 Task: Create a due date automation trigger when advanced on, on the tuesday of the week a card is due add content with a name not containing resume at 11:00 AM.
Action: Mouse moved to (1178, 91)
Screenshot: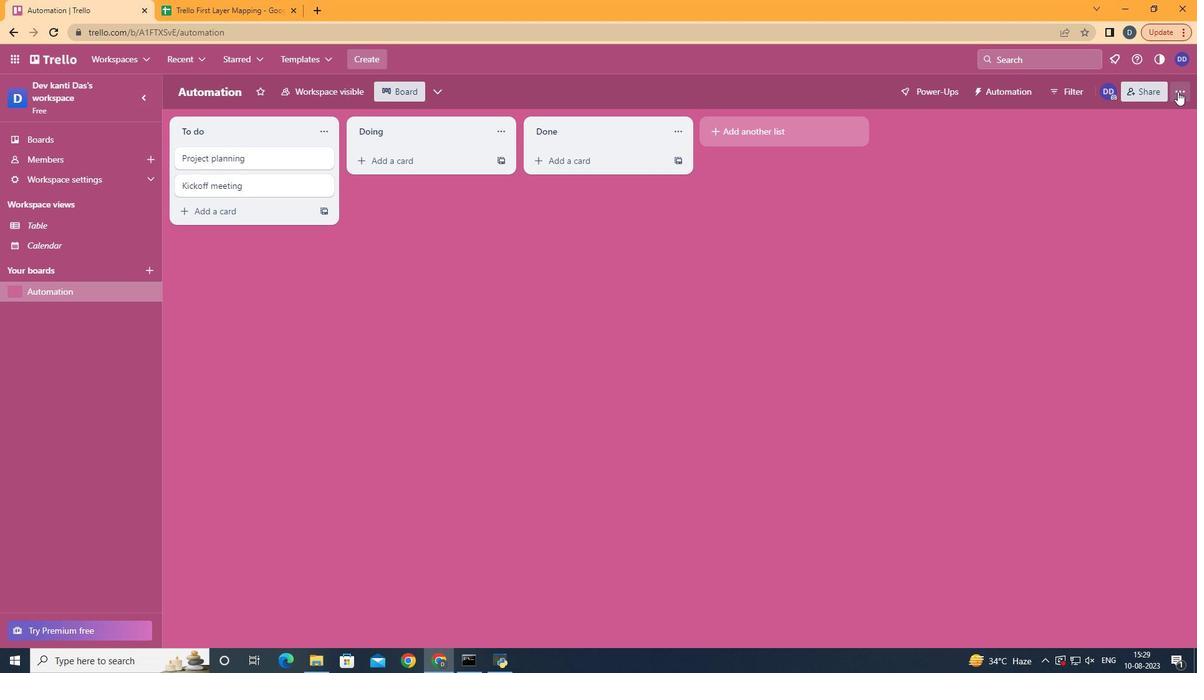 
Action: Mouse pressed left at (1178, 91)
Screenshot: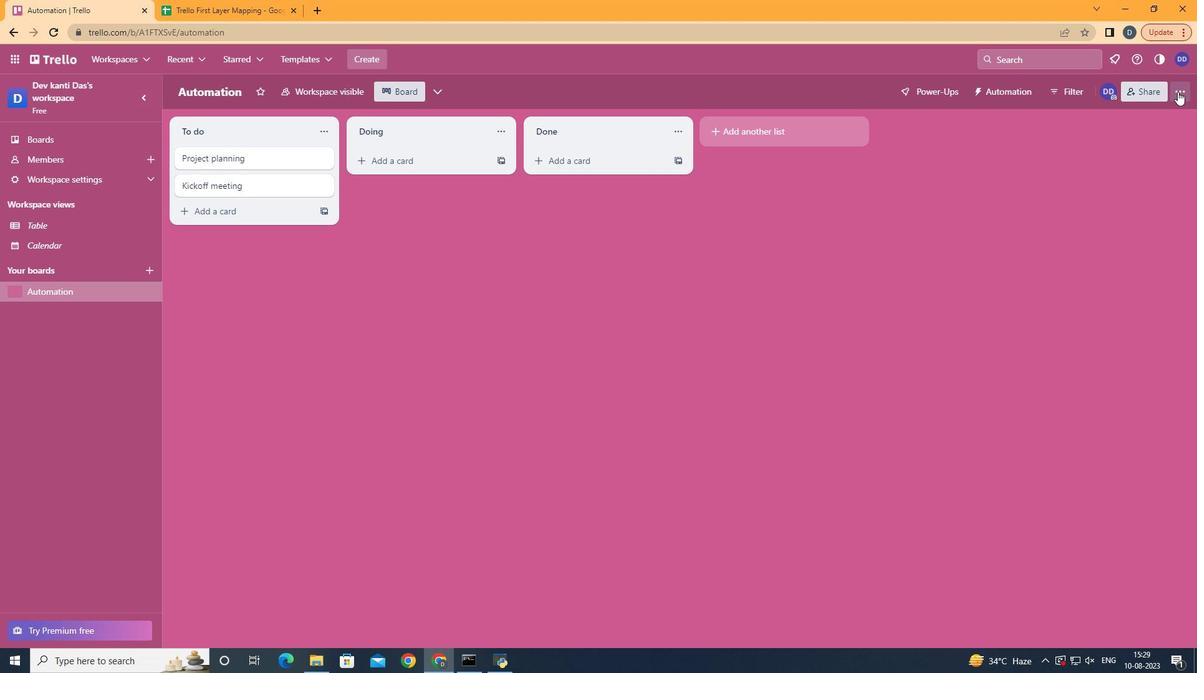 
Action: Mouse moved to (1066, 262)
Screenshot: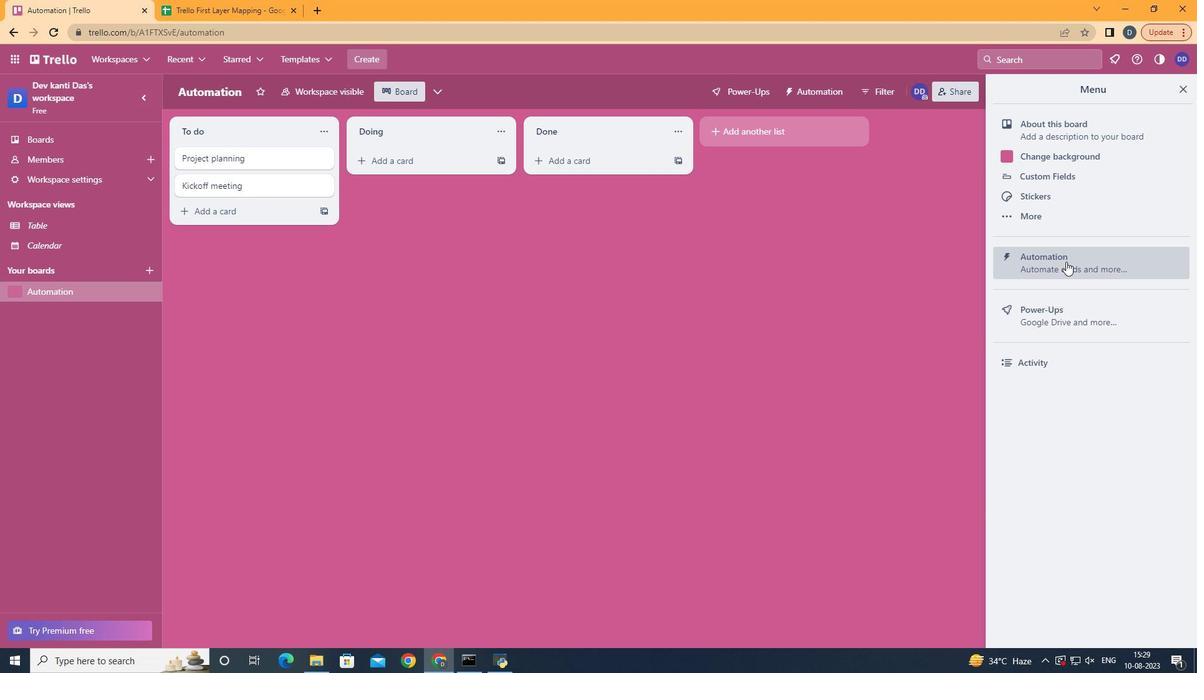 
Action: Mouse pressed left at (1066, 262)
Screenshot: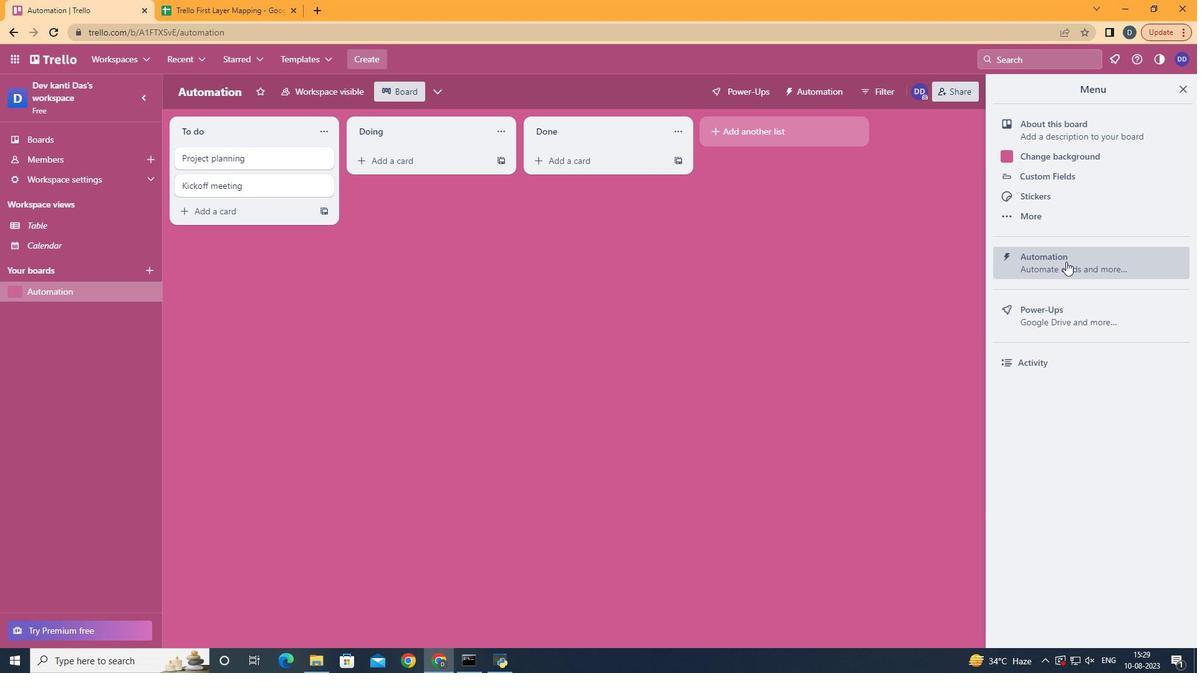 
Action: Mouse moved to (230, 247)
Screenshot: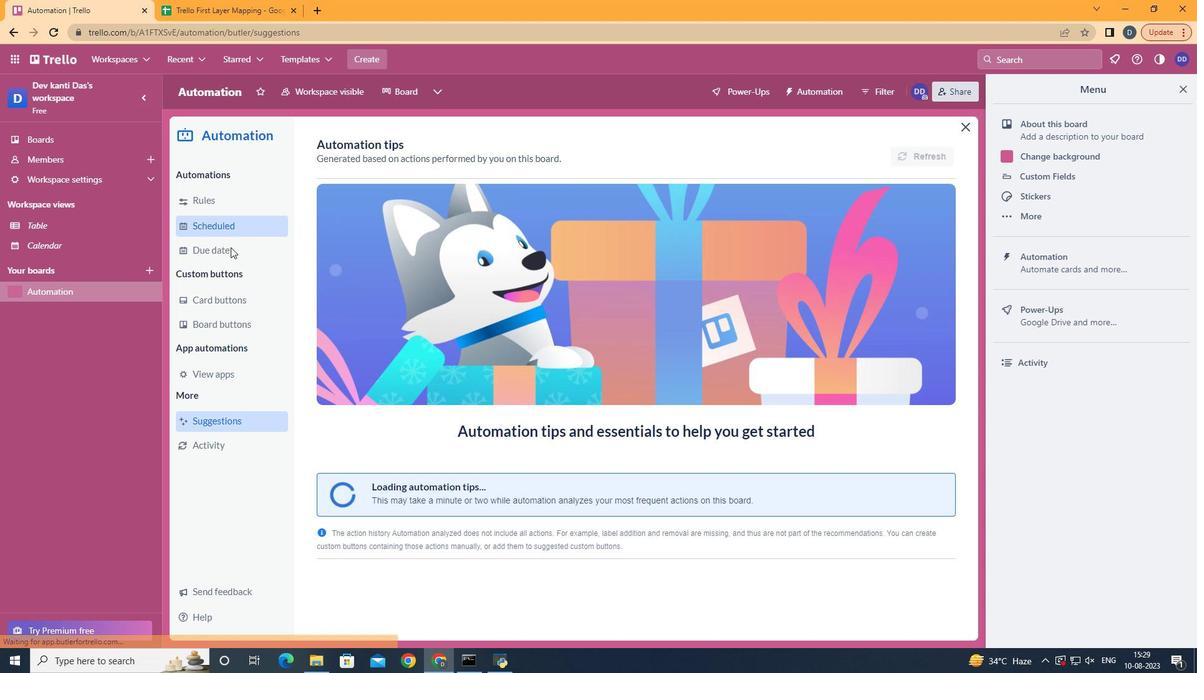 
Action: Mouse pressed left at (230, 247)
Screenshot: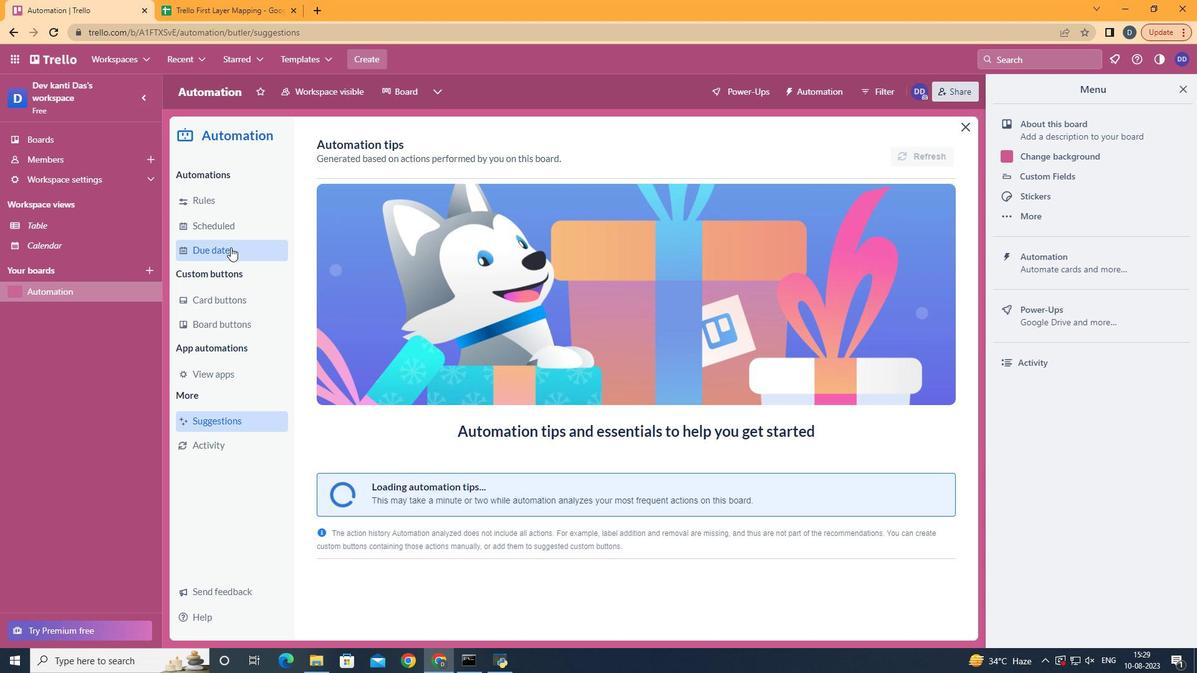 
Action: Mouse moved to (870, 151)
Screenshot: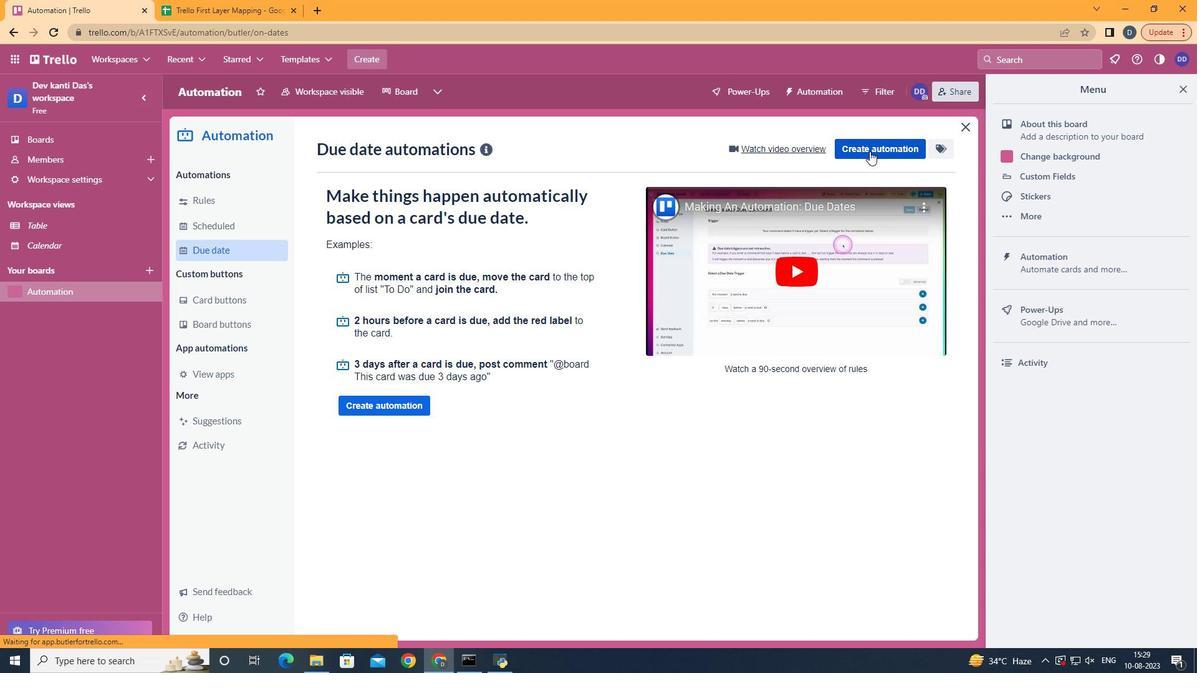 
Action: Mouse pressed left at (870, 151)
Screenshot: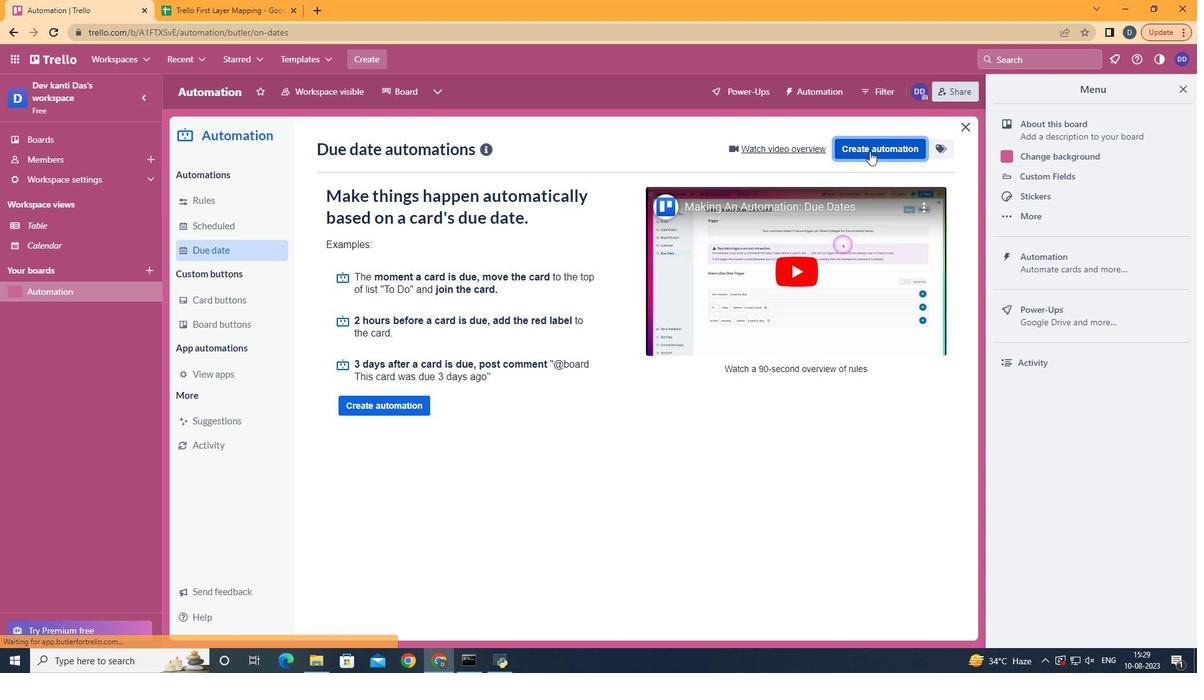 
Action: Mouse moved to (676, 270)
Screenshot: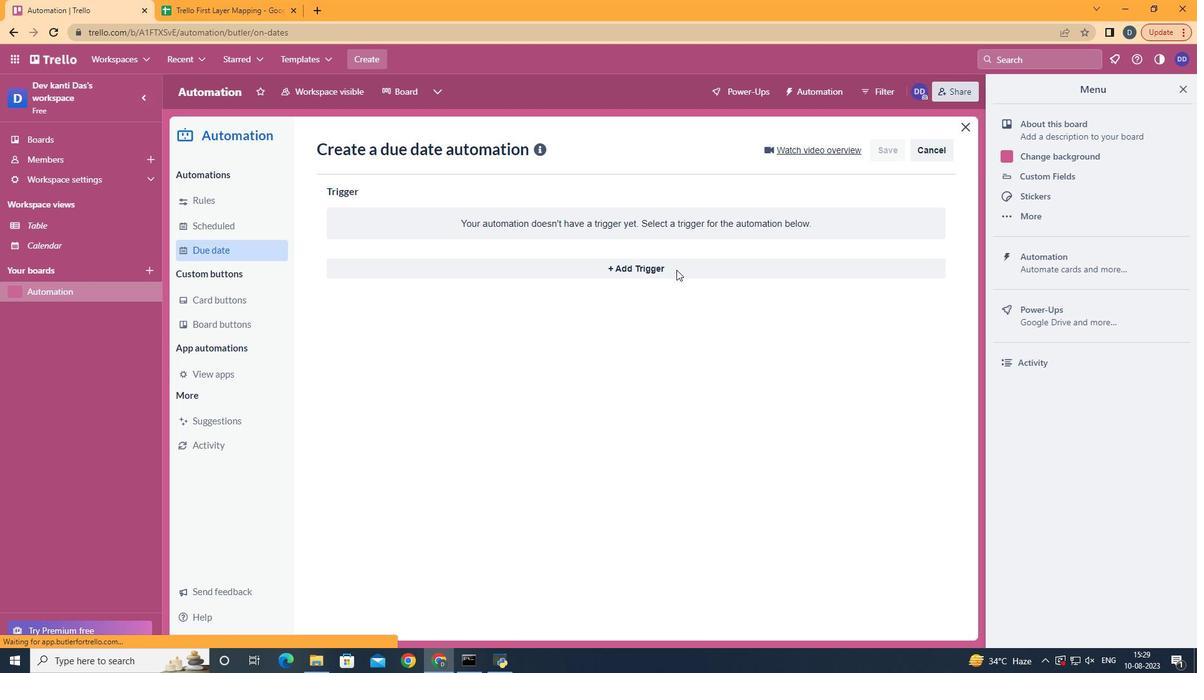 
Action: Mouse pressed left at (676, 270)
Screenshot: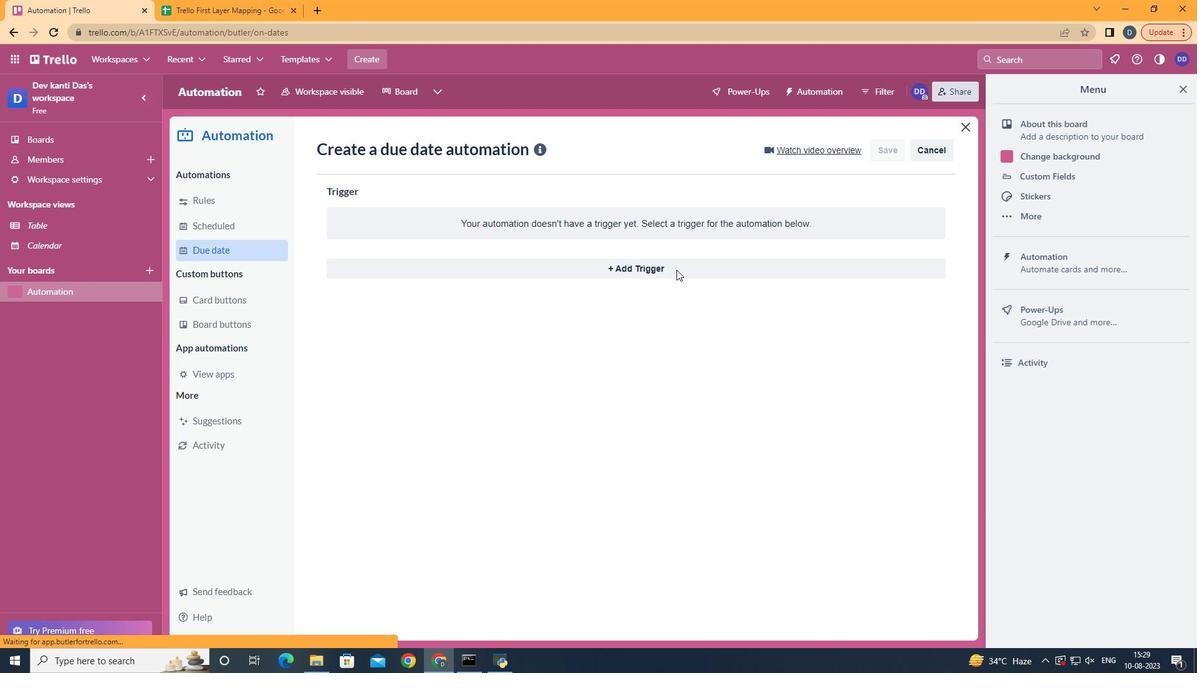 
Action: Mouse moved to (413, 352)
Screenshot: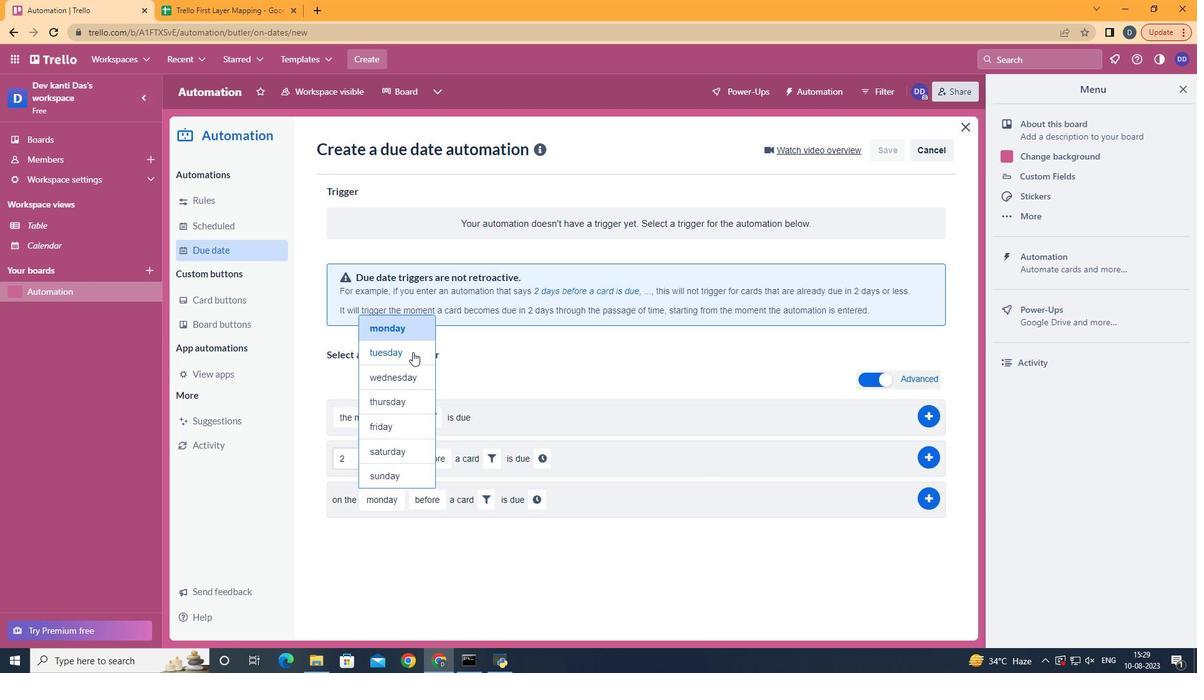 
Action: Mouse pressed left at (413, 352)
Screenshot: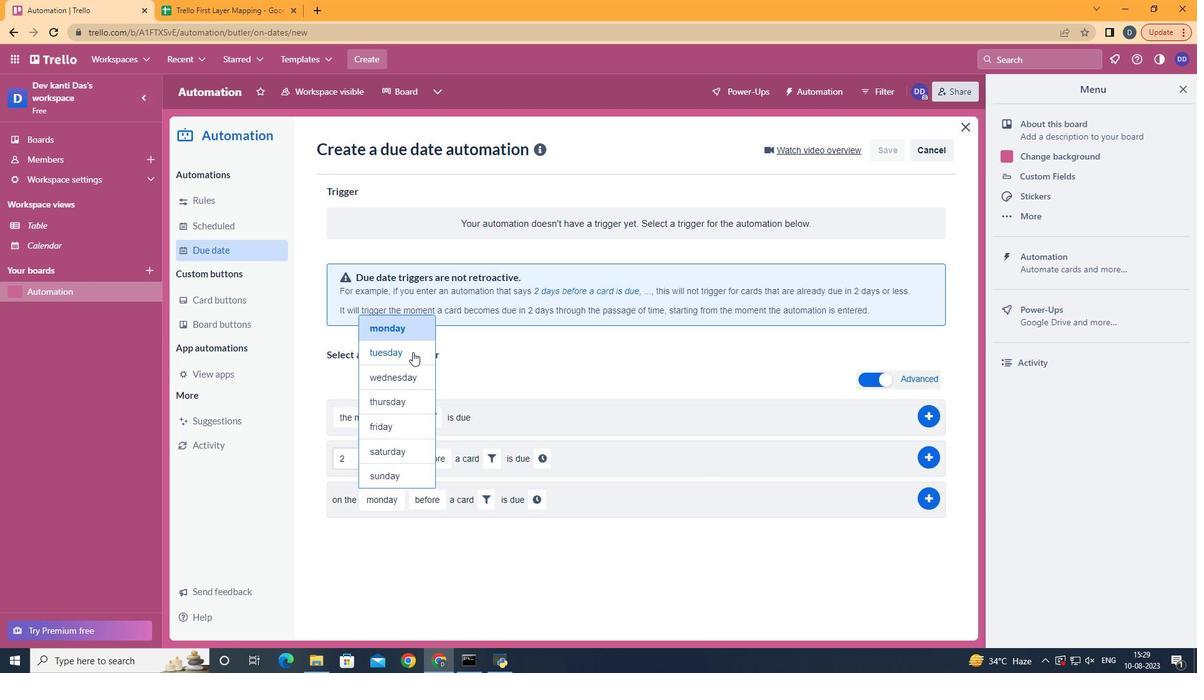 
Action: Mouse moved to (442, 571)
Screenshot: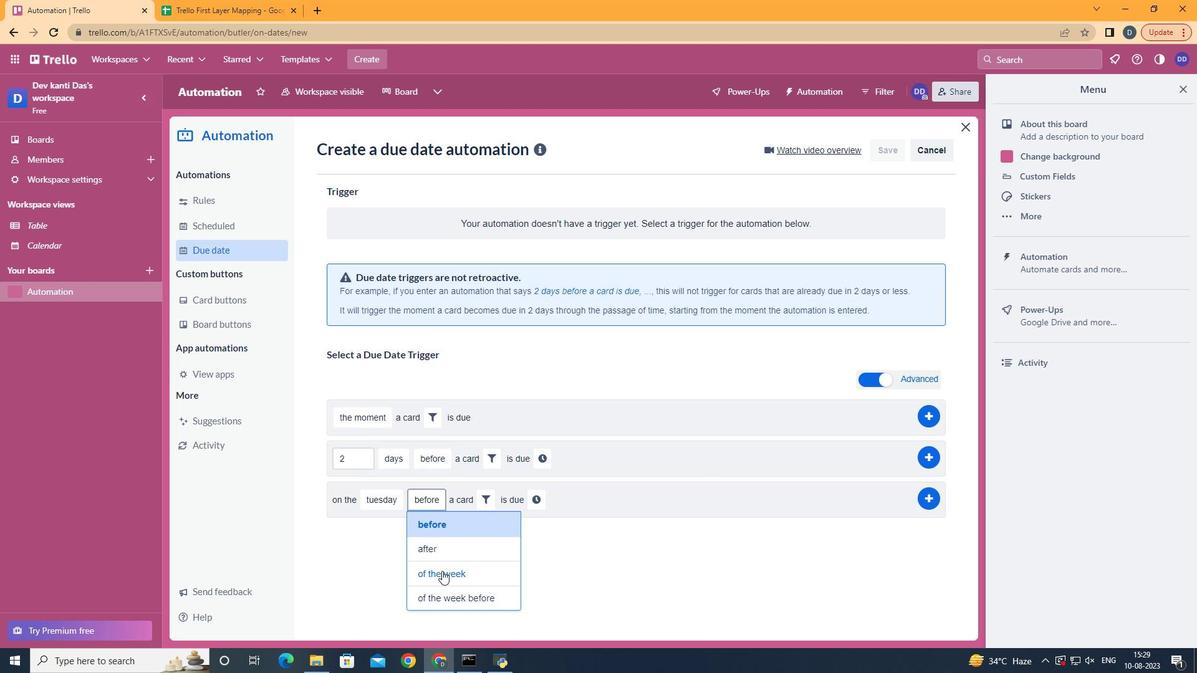 
Action: Mouse pressed left at (442, 571)
Screenshot: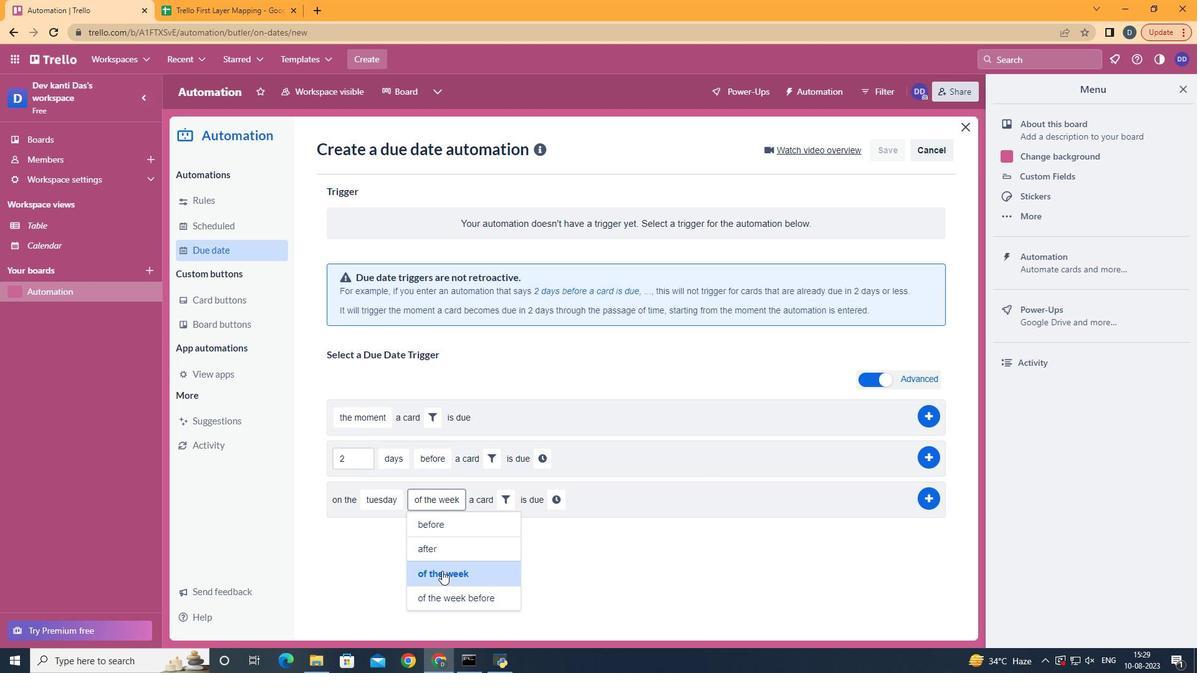 
Action: Mouse moved to (510, 499)
Screenshot: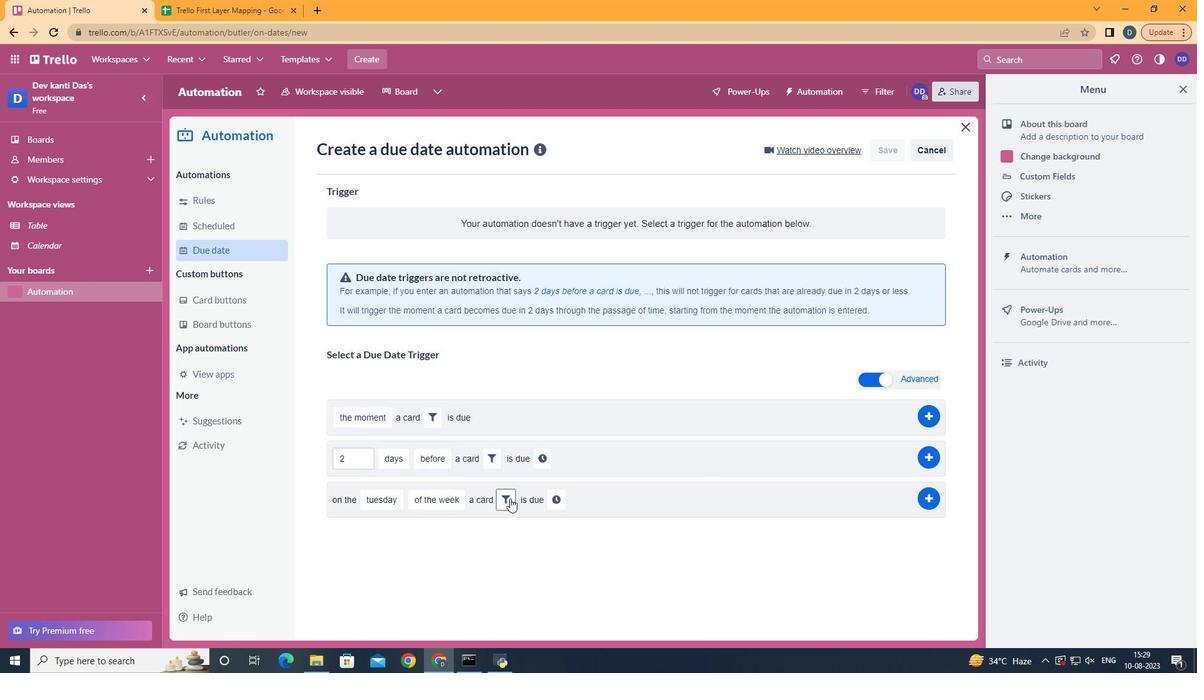 
Action: Mouse pressed left at (510, 499)
Screenshot: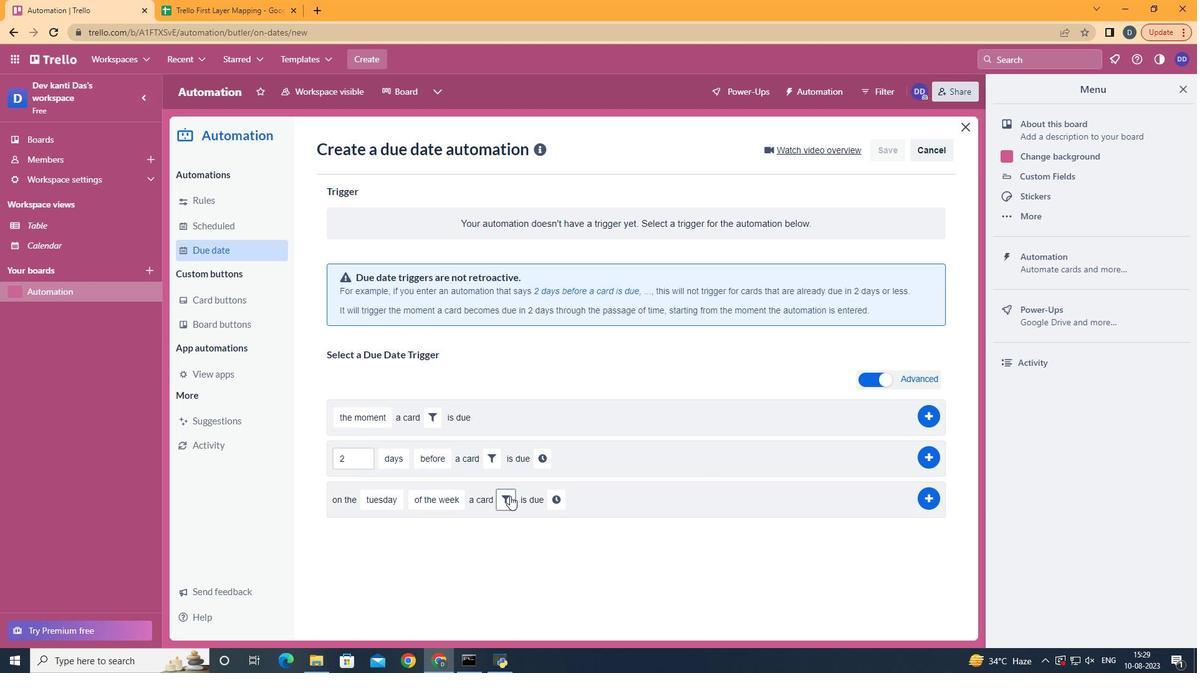 
Action: Mouse moved to (665, 539)
Screenshot: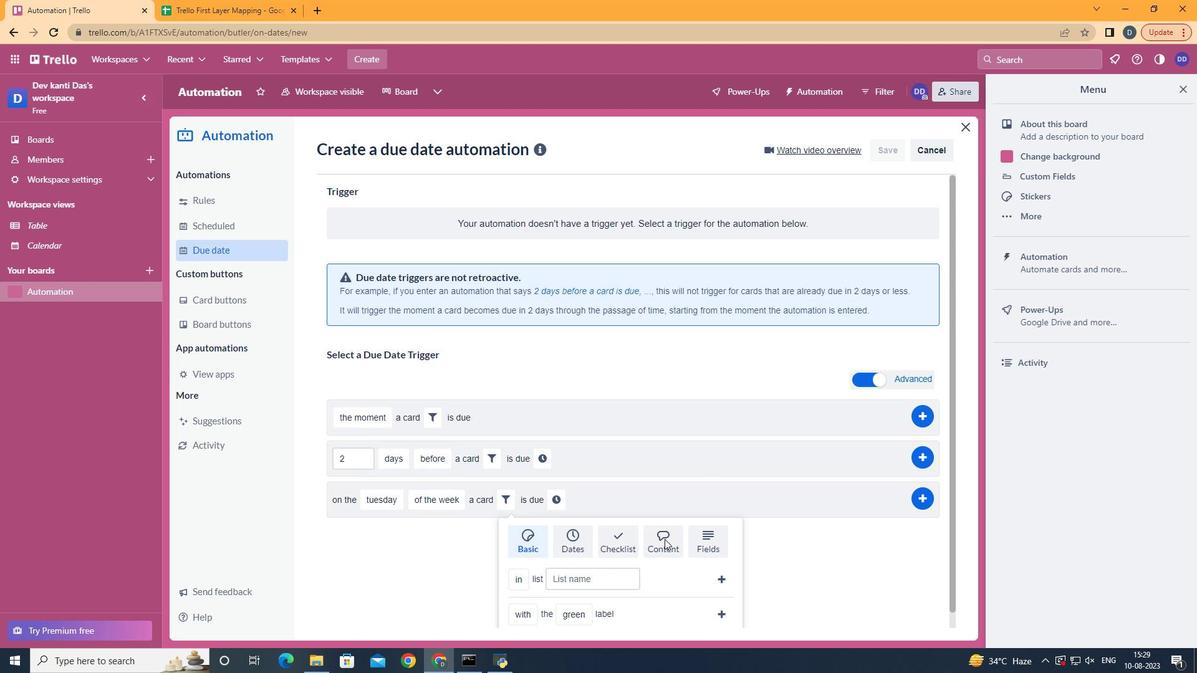 
Action: Mouse pressed left at (665, 539)
Screenshot: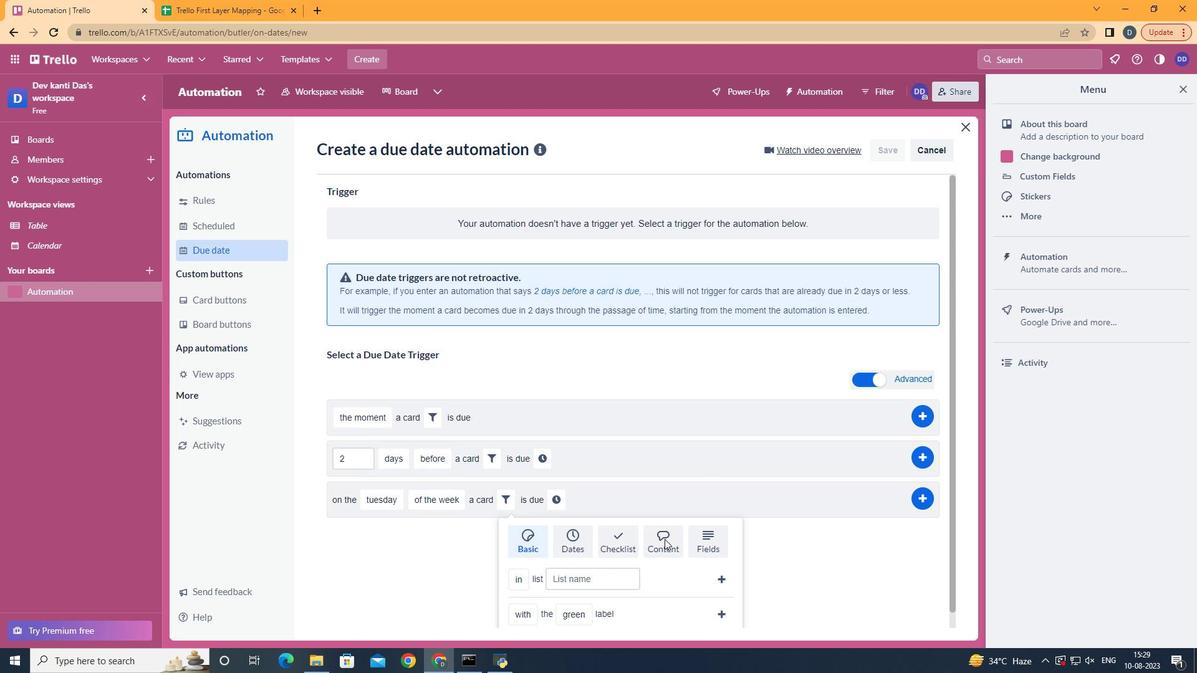 
Action: Mouse moved to (618, 555)
Screenshot: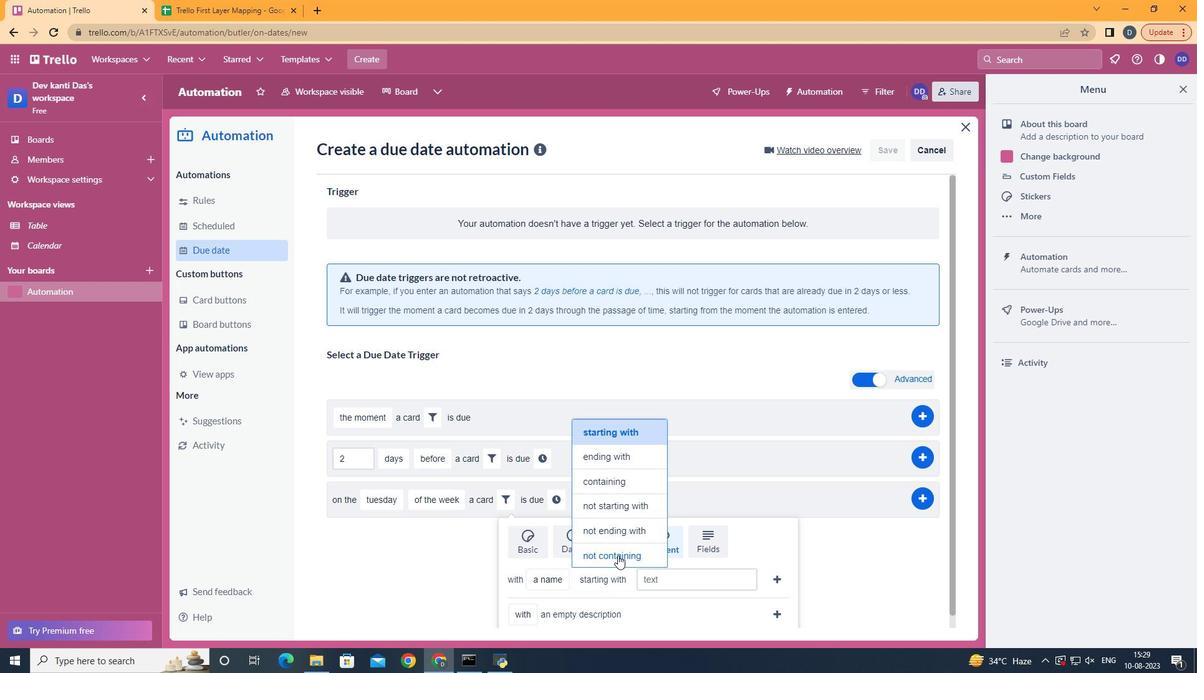 
Action: Mouse pressed left at (618, 555)
Screenshot: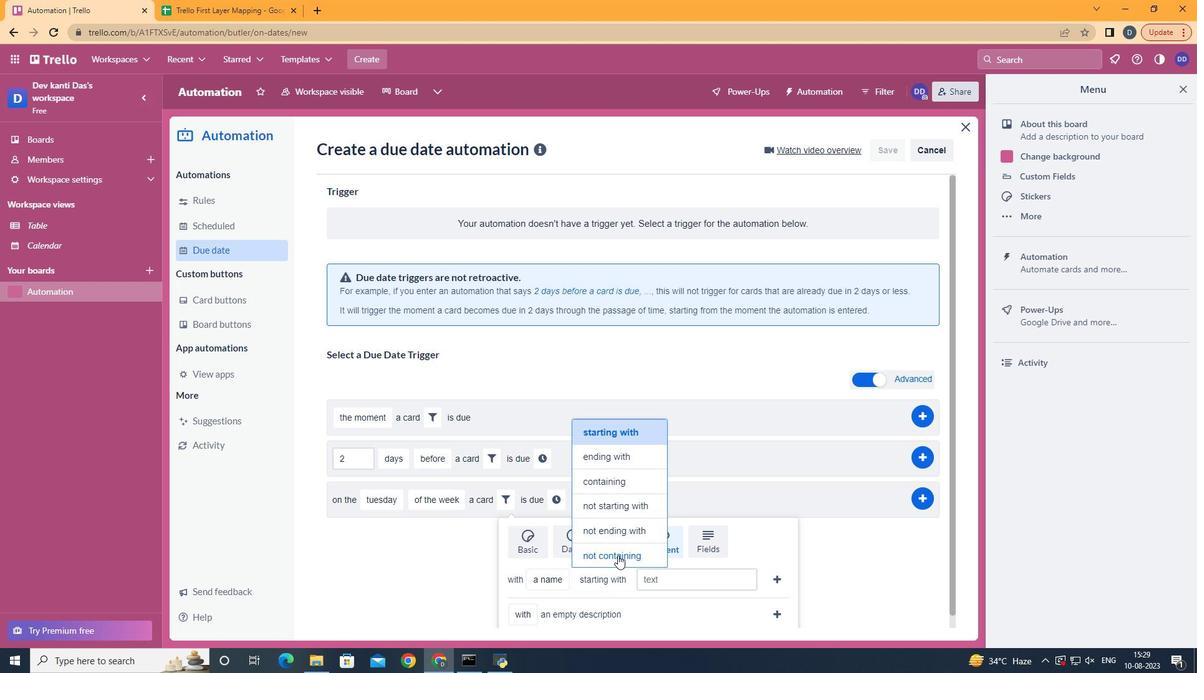 
Action: Mouse moved to (675, 577)
Screenshot: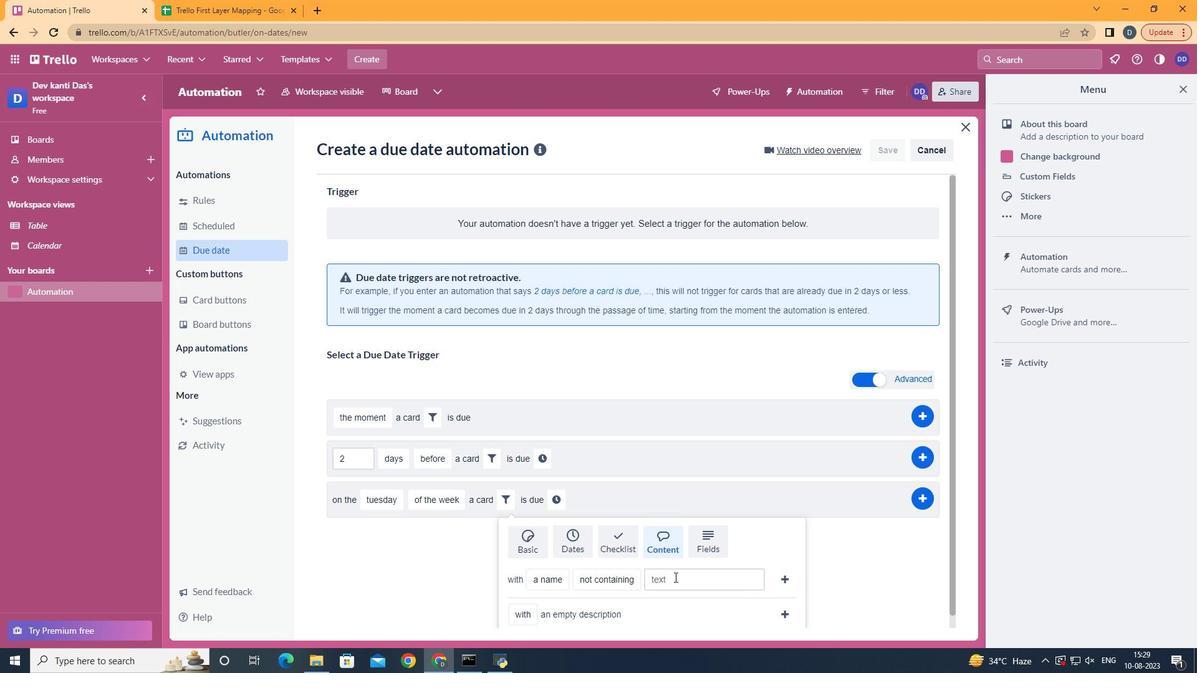 
Action: Mouse pressed left at (675, 577)
Screenshot: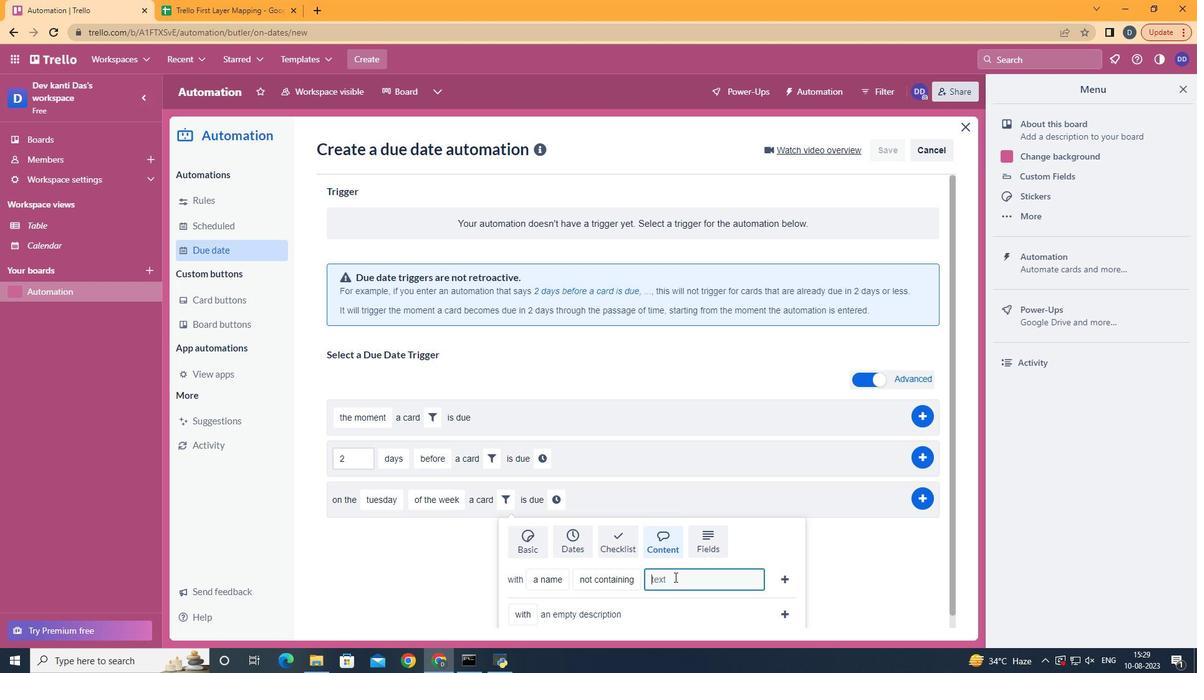 
Action: Key pressed resume
Screenshot: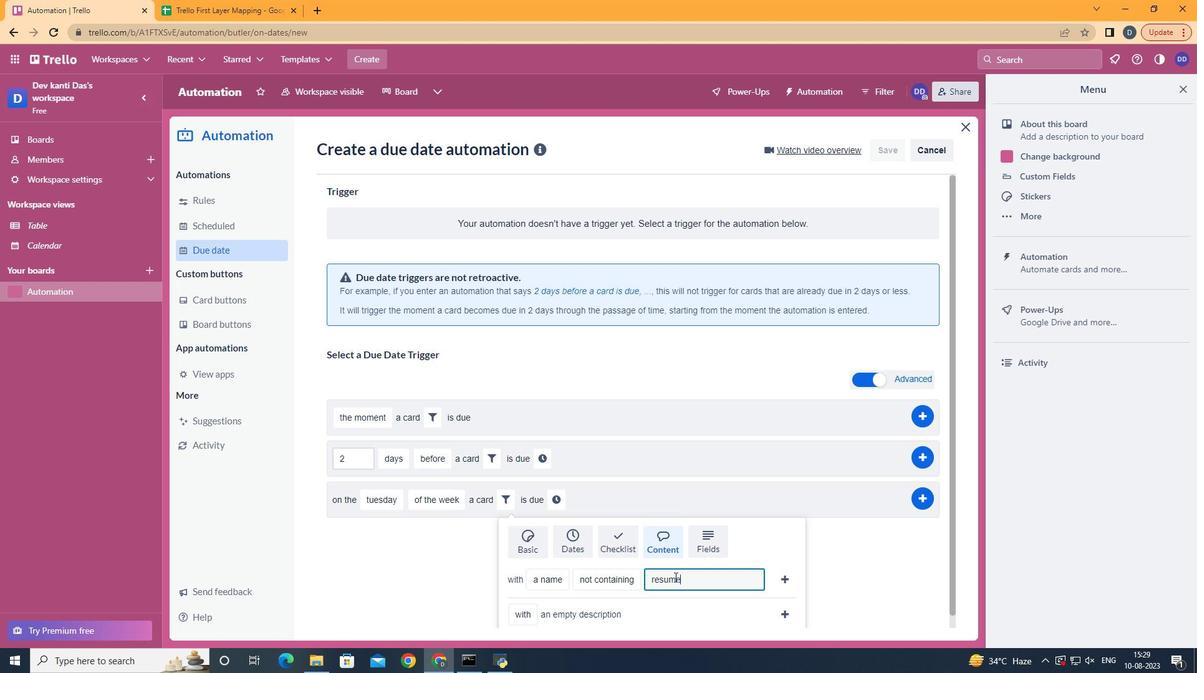 
Action: Mouse moved to (783, 577)
Screenshot: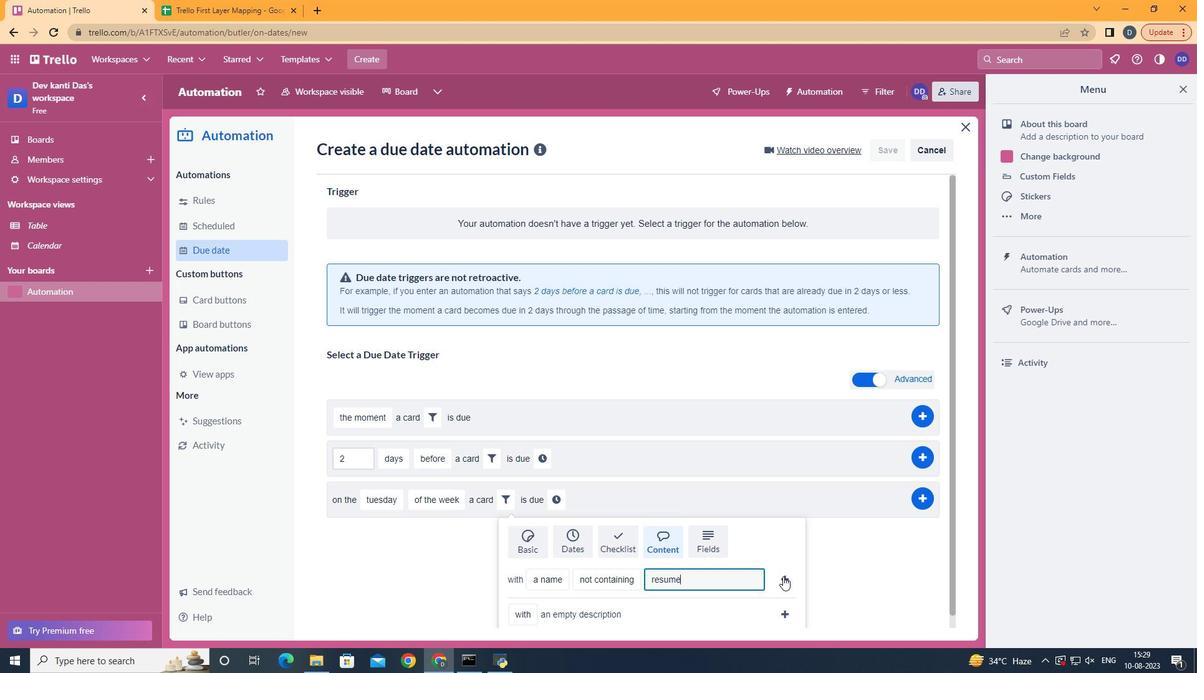 
Action: Mouse pressed left at (783, 577)
Screenshot: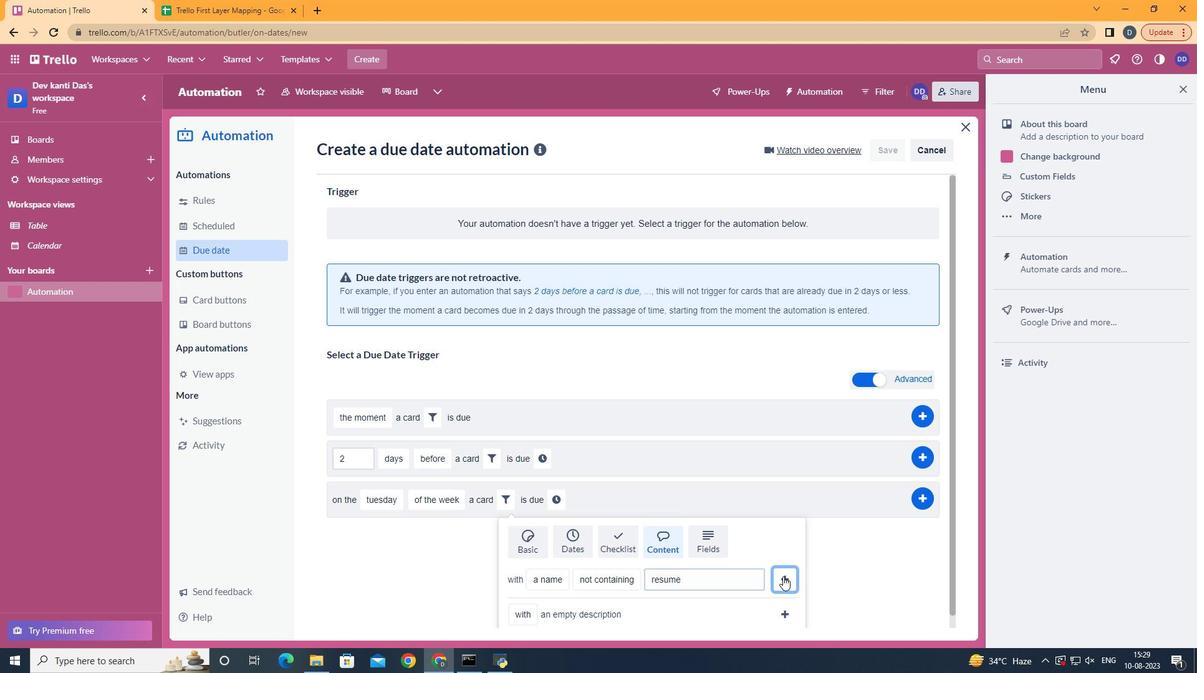 
Action: Mouse moved to (737, 498)
Screenshot: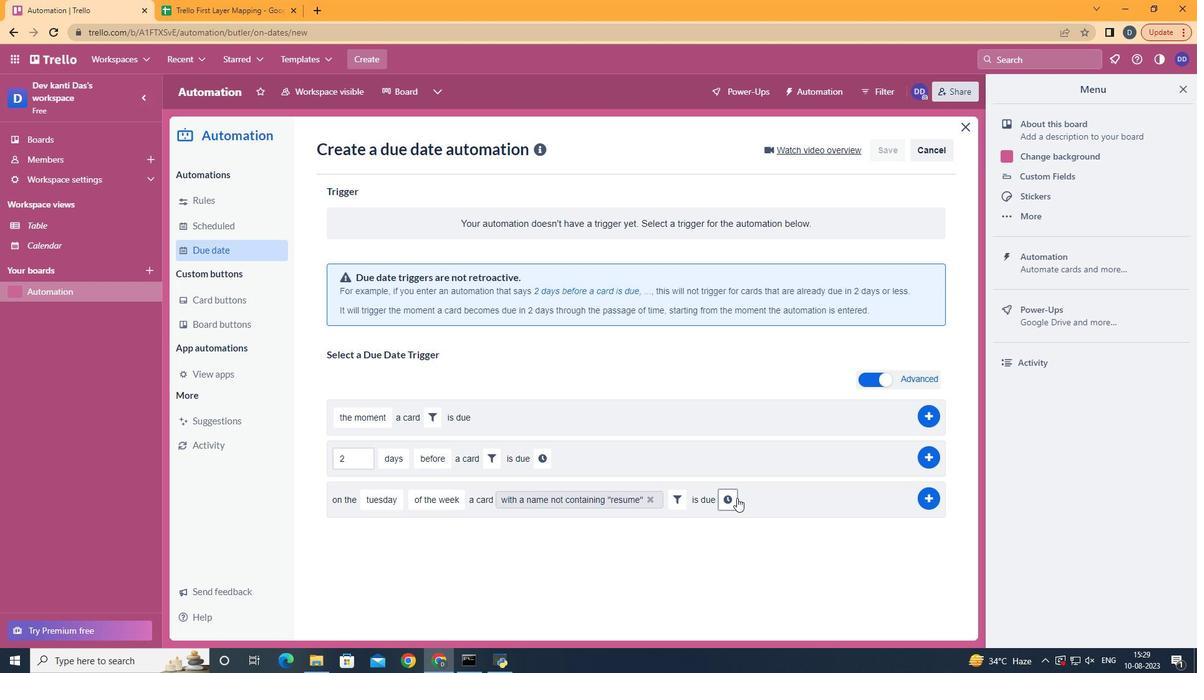 
Action: Mouse pressed left at (737, 498)
Screenshot: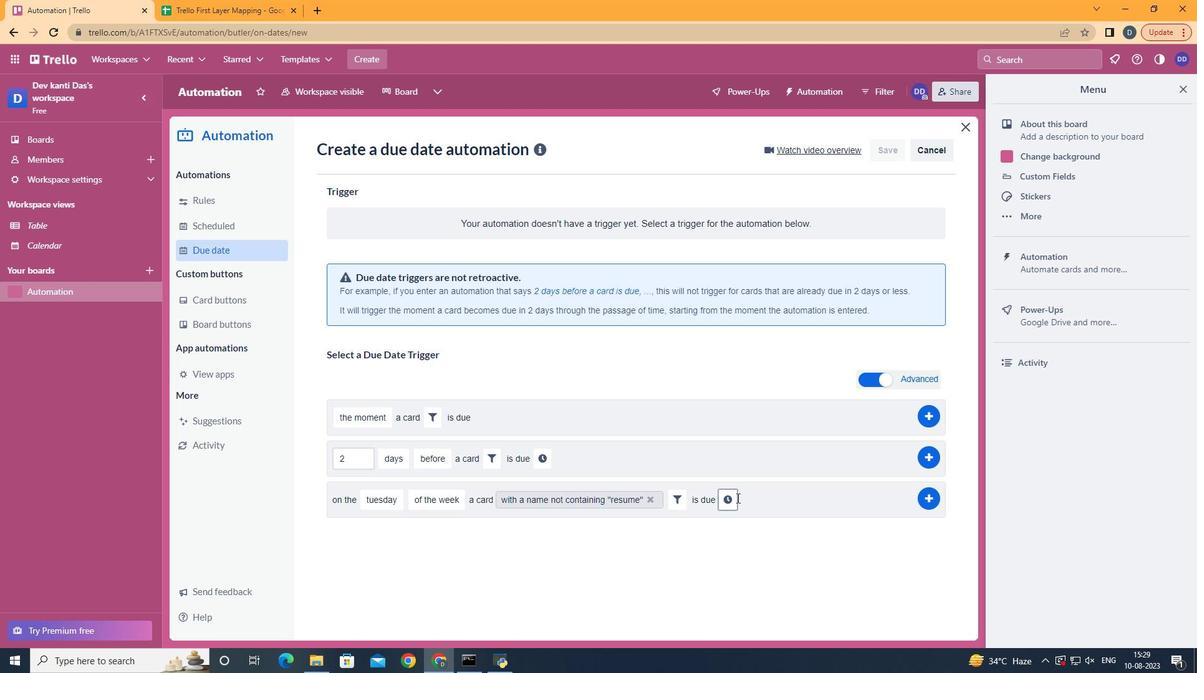 
Action: Mouse moved to (753, 504)
Screenshot: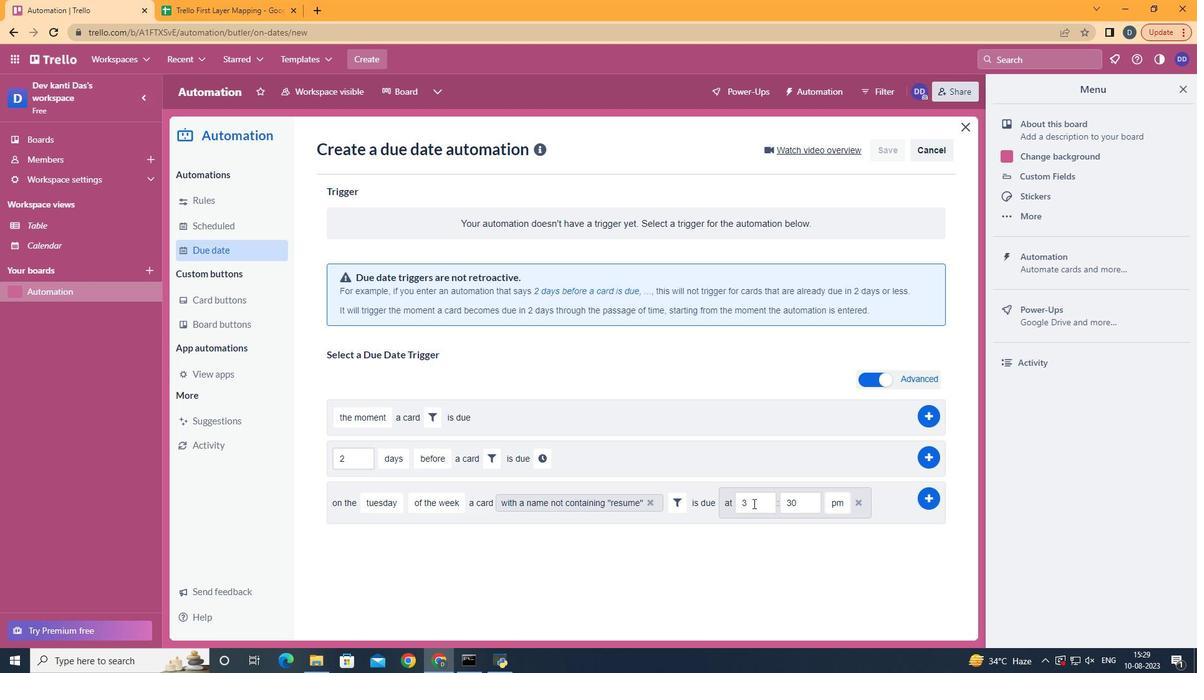 
Action: Mouse pressed left at (753, 504)
Screenshot: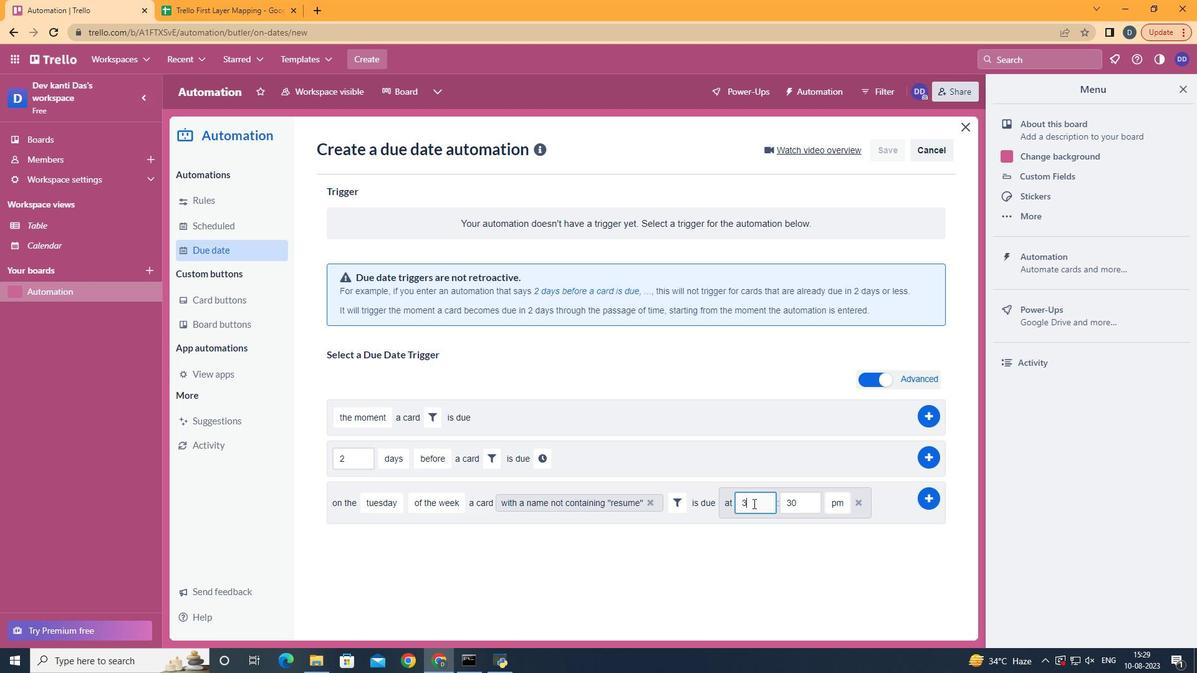 
Action: Key pressed <Key.backspace>11
Screenshot: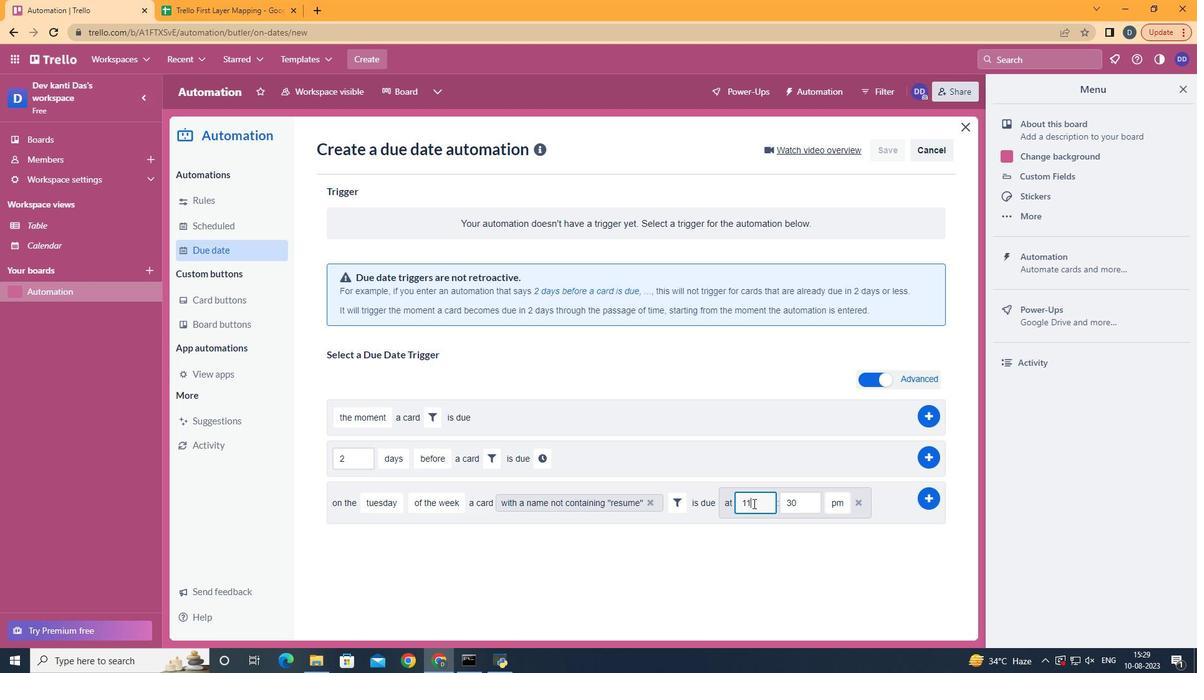 
Action: Mouse moved to (800, 506)
Screenshot: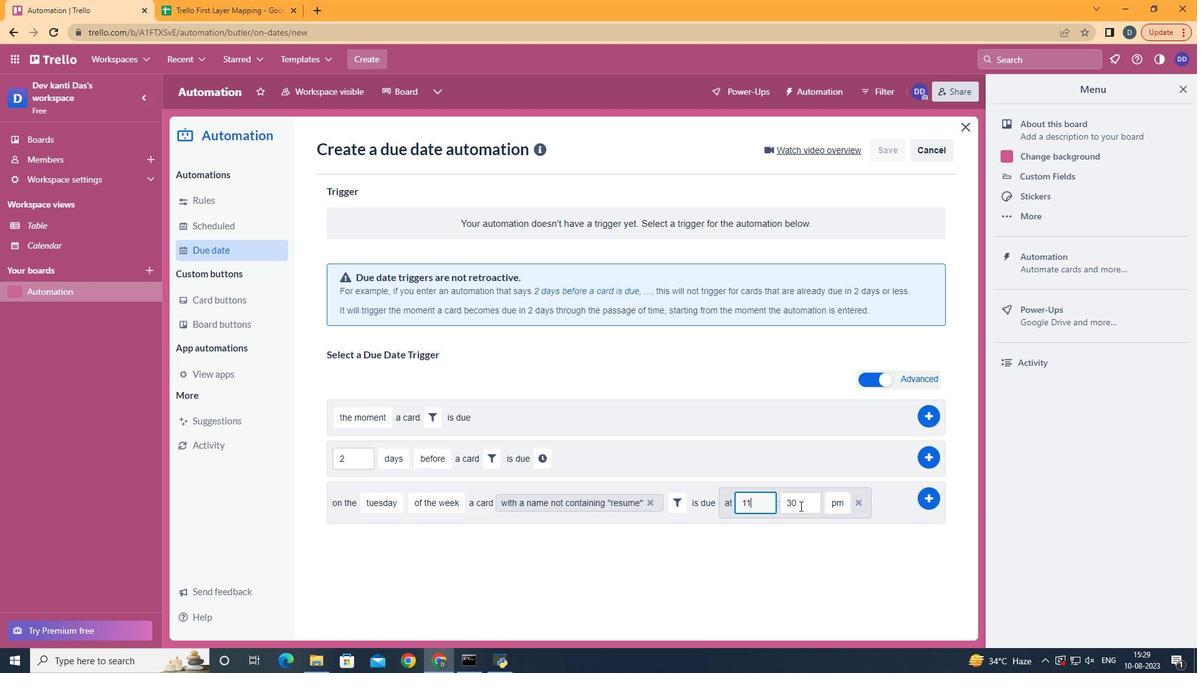 
Action: Mouse pressed left at (800, 506)
Screenshot: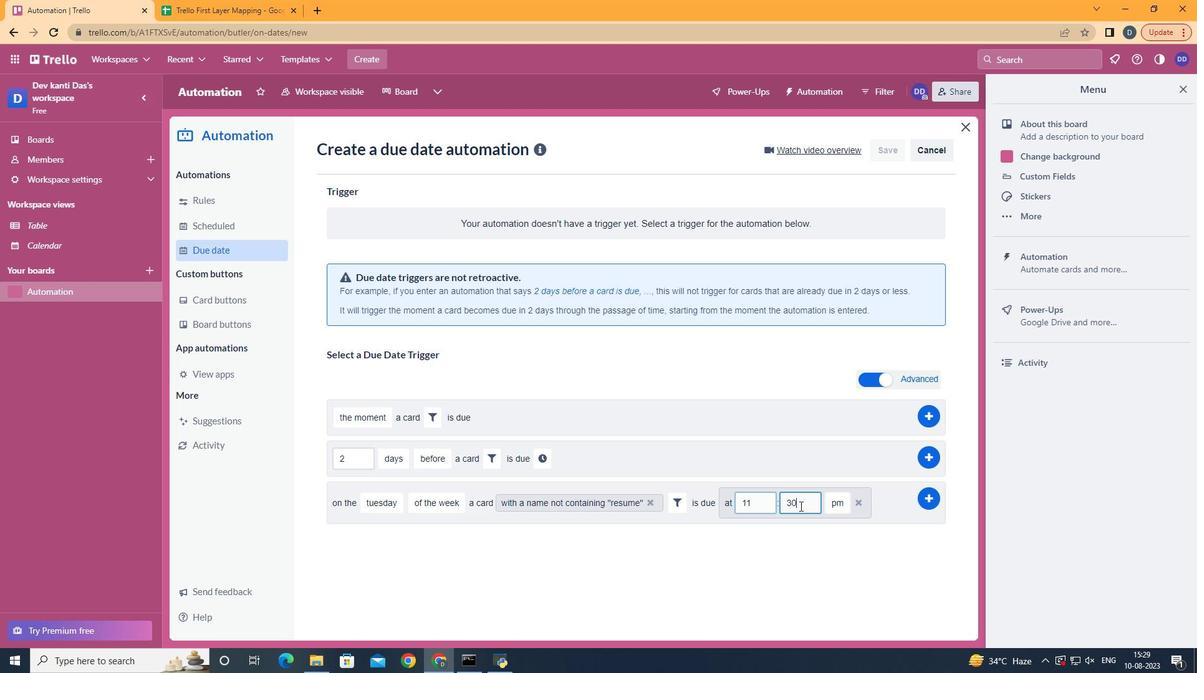 
Action: Key pressed <Key.backspace><Key.backspace>00
Screenshot: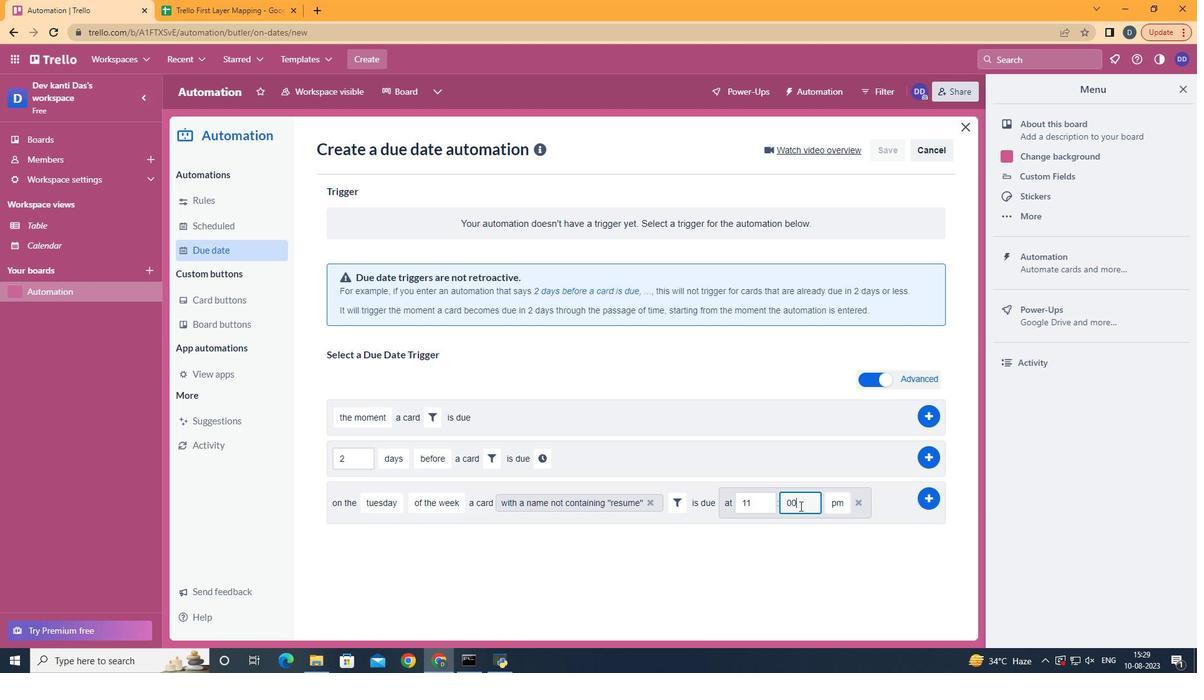 
Action: Mouse moved to (835, 533)
Screenshot: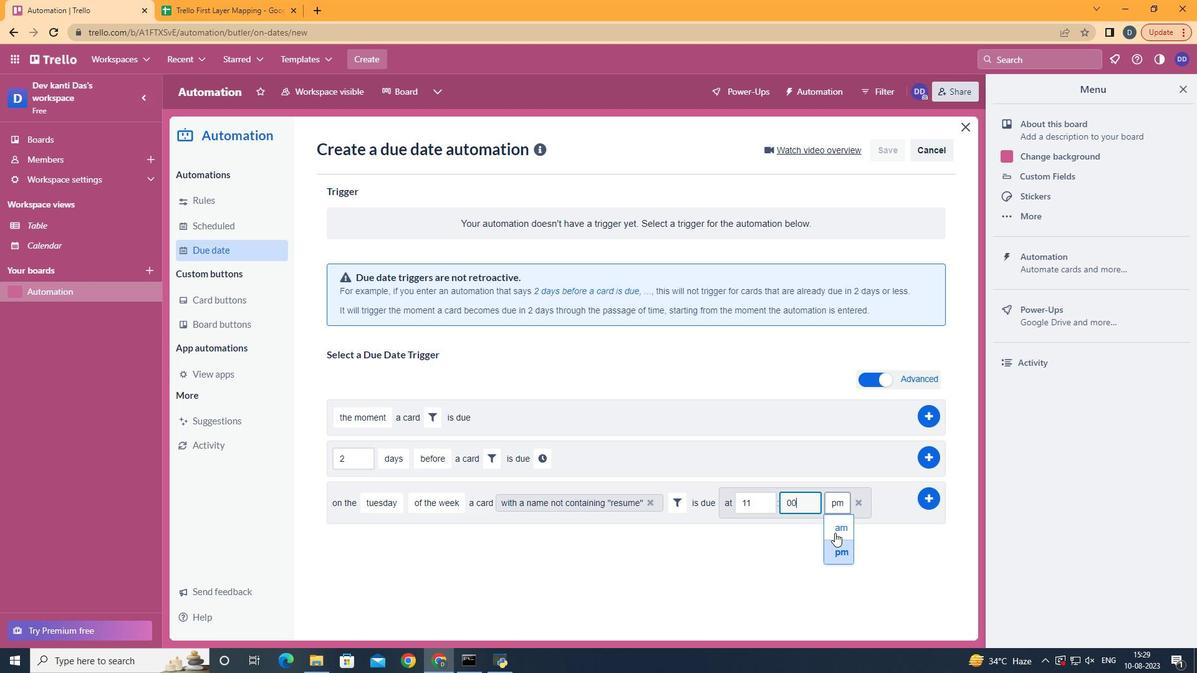 
Action: Mouse pressed left at (835, 533)
Screenshot: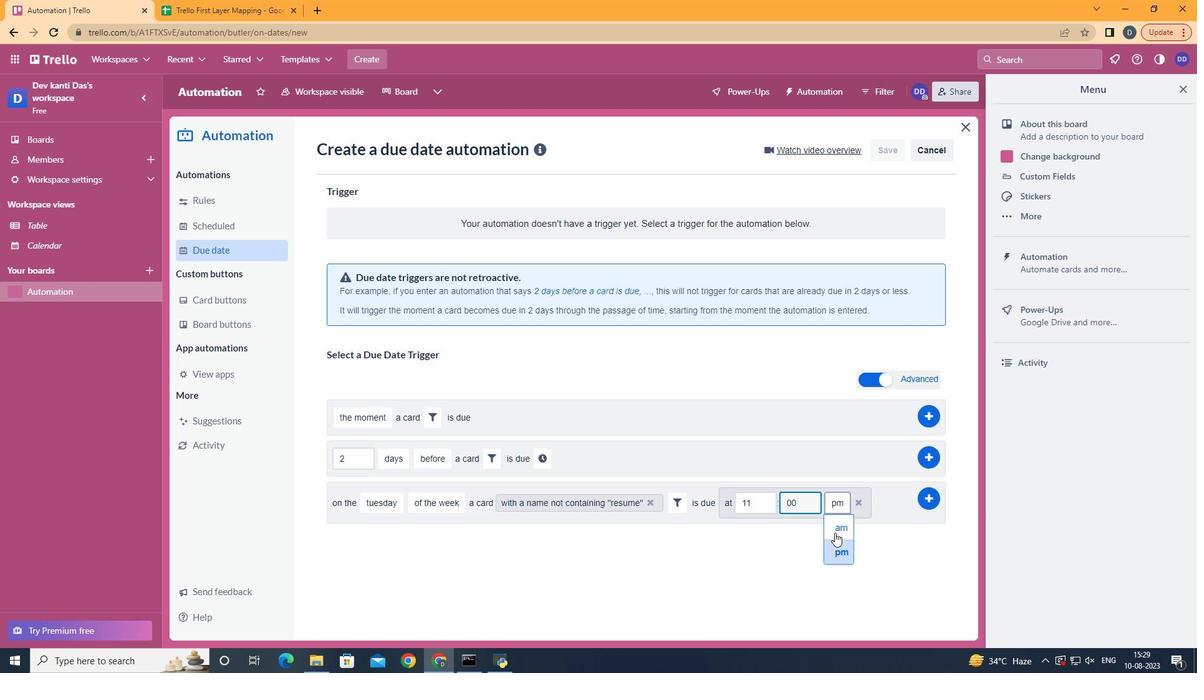 
Action: Mouse moved to (937, 498)
Screenshot: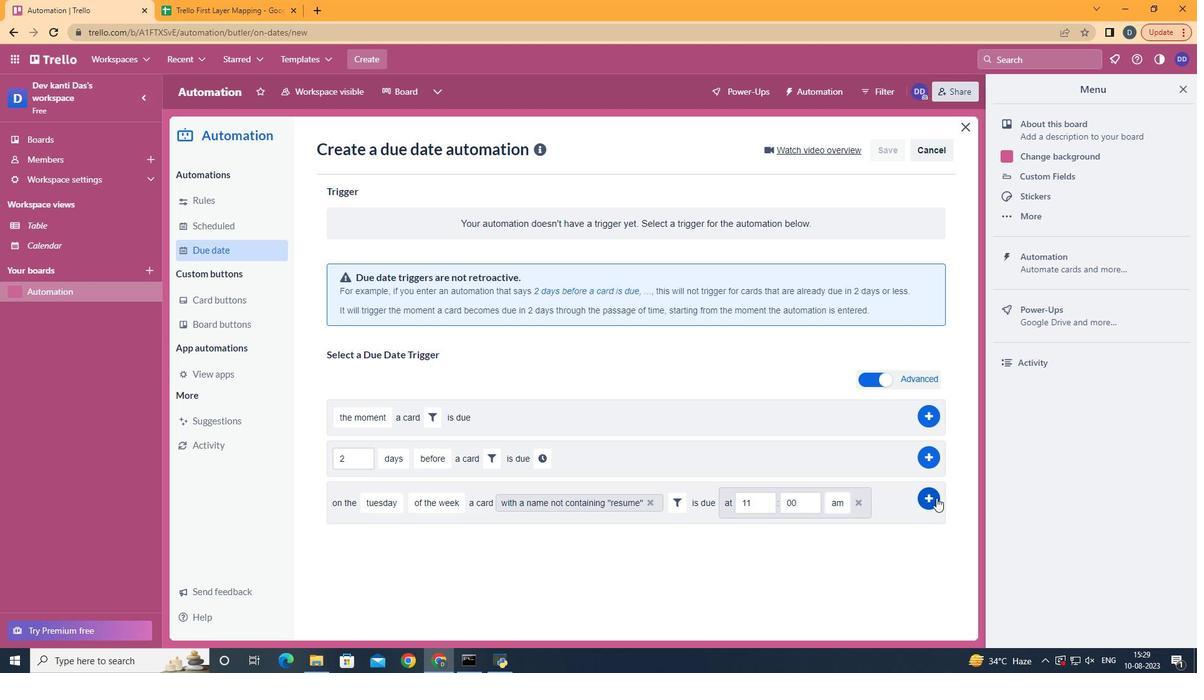 
Action: Mouse pressed left at (937, 498)
Screenshot: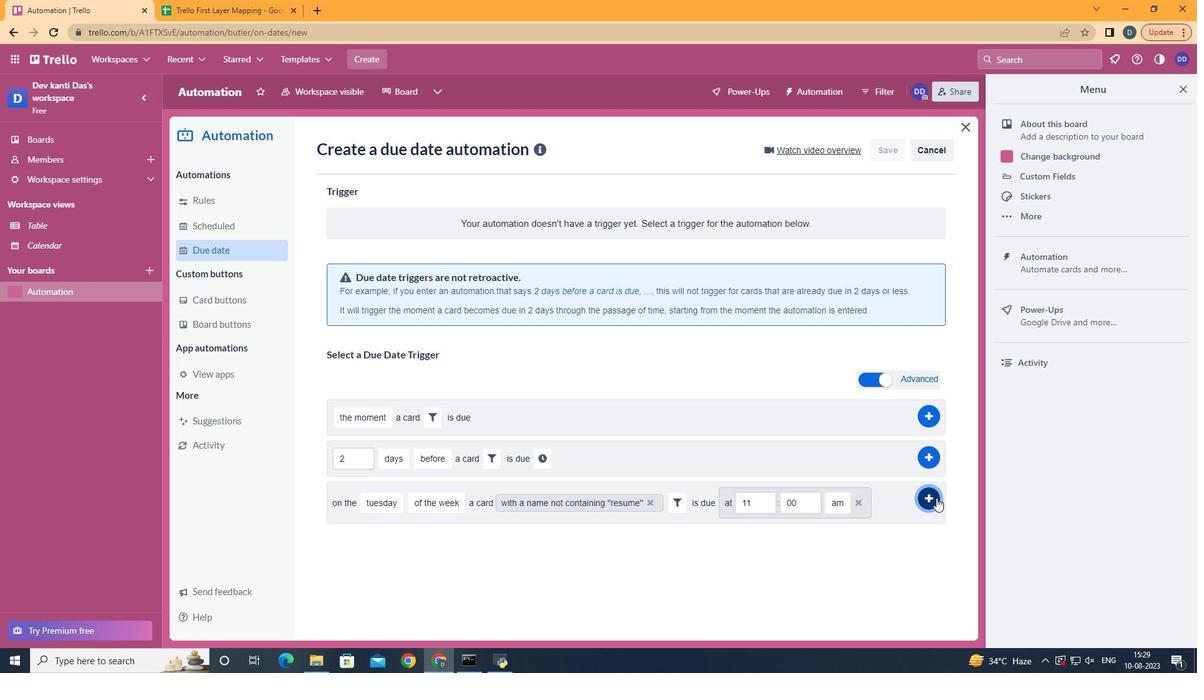 
Action: Mouse moved to (927, 494)
Screenshot: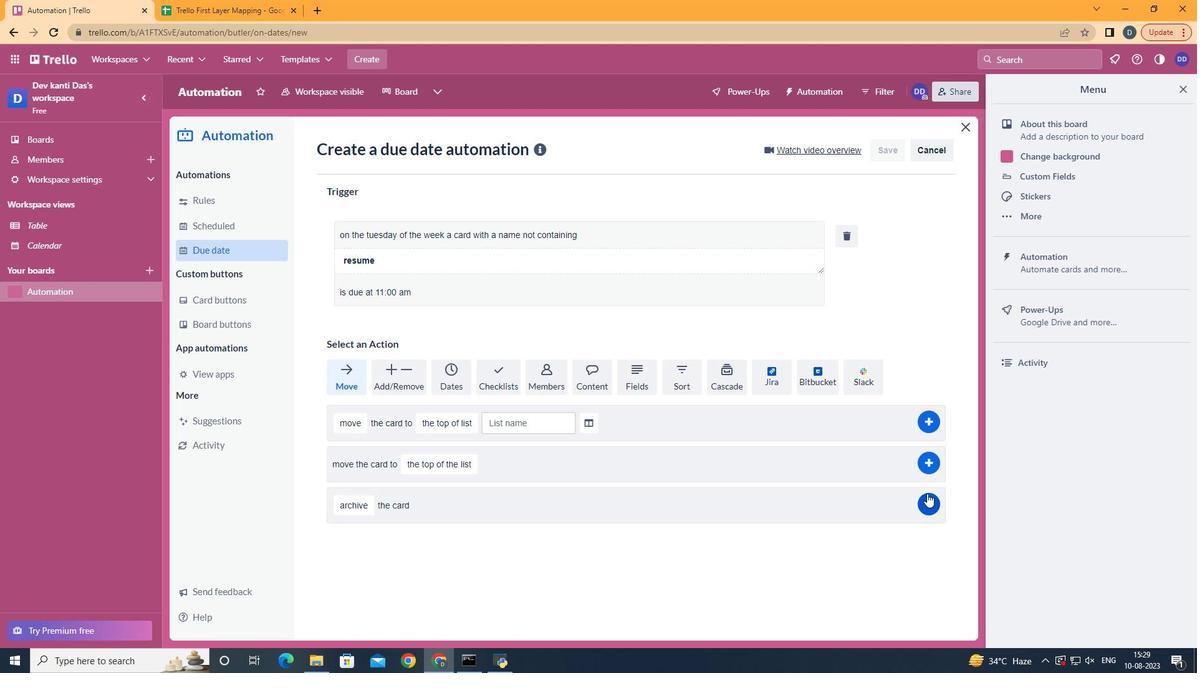 
